 Task: Schedule a meeting for the sprint planning.
Action: Mouse moved to (81, 109)
Screenshot: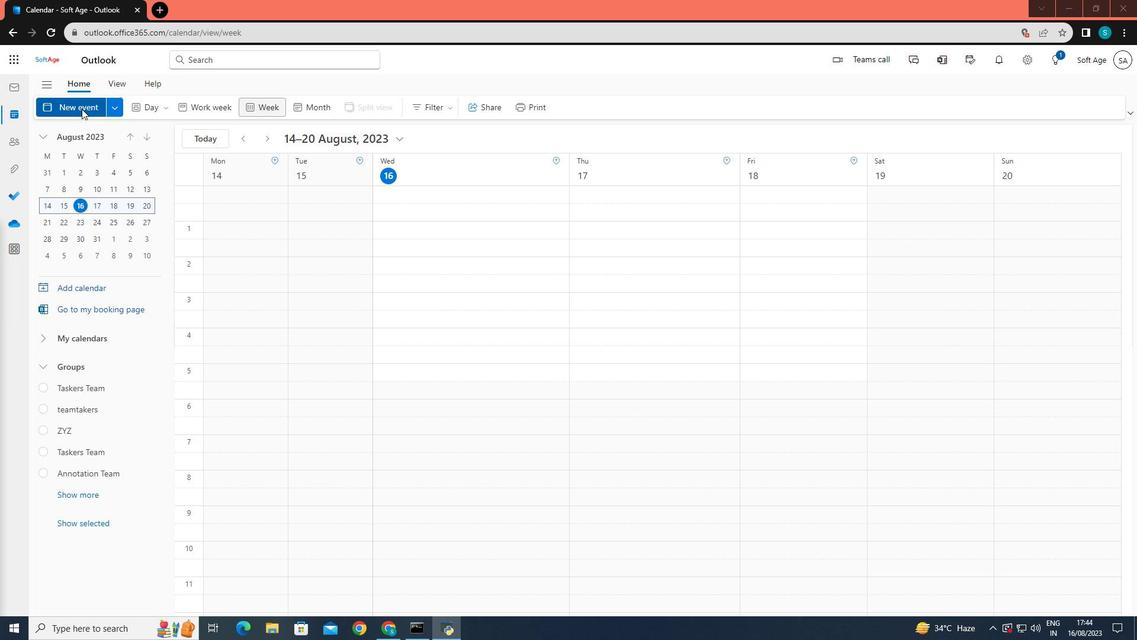 
Action: Mouse pressed left at (81, 109)
Screenshot: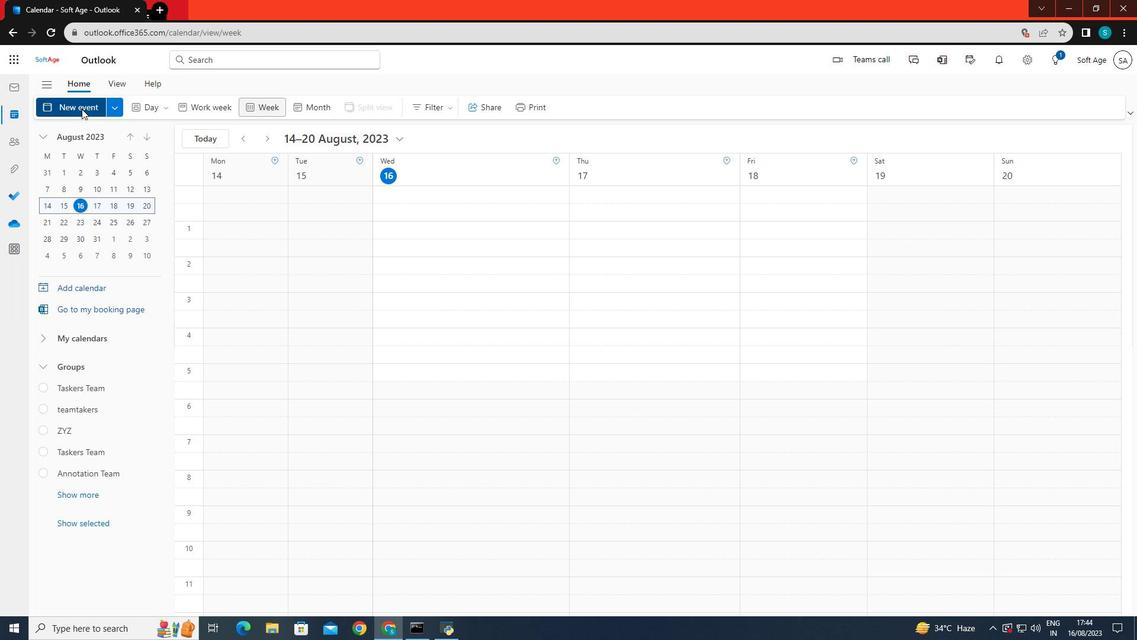 
Action: Mouse moved to (295, 179)
Screenshot: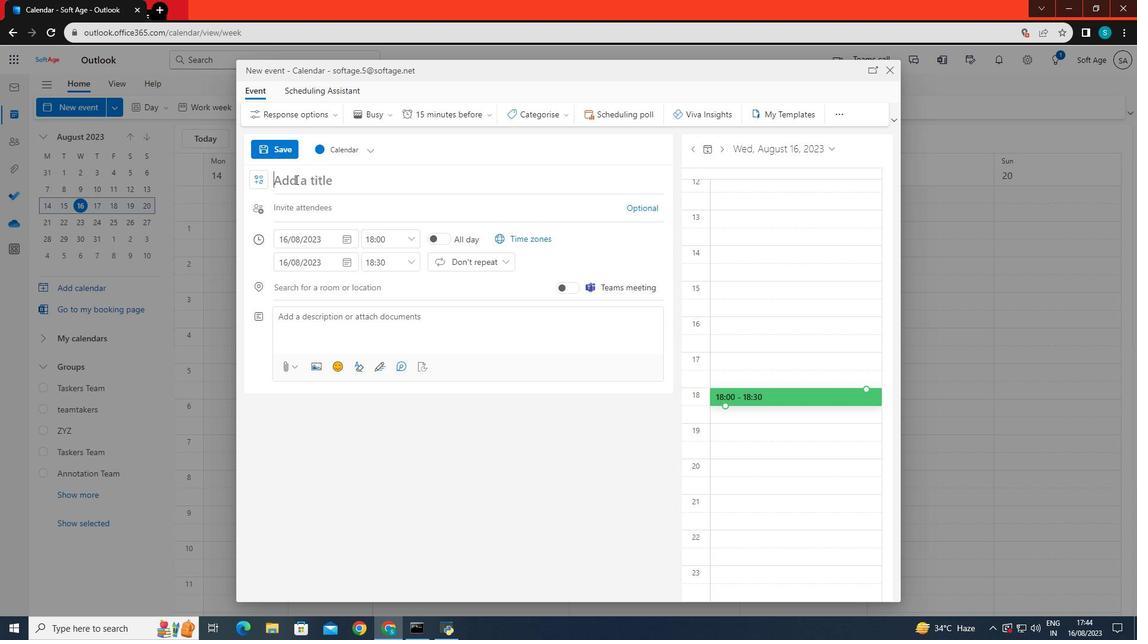 
Action: Mouse pressed left at (295, 179)
Screenshot: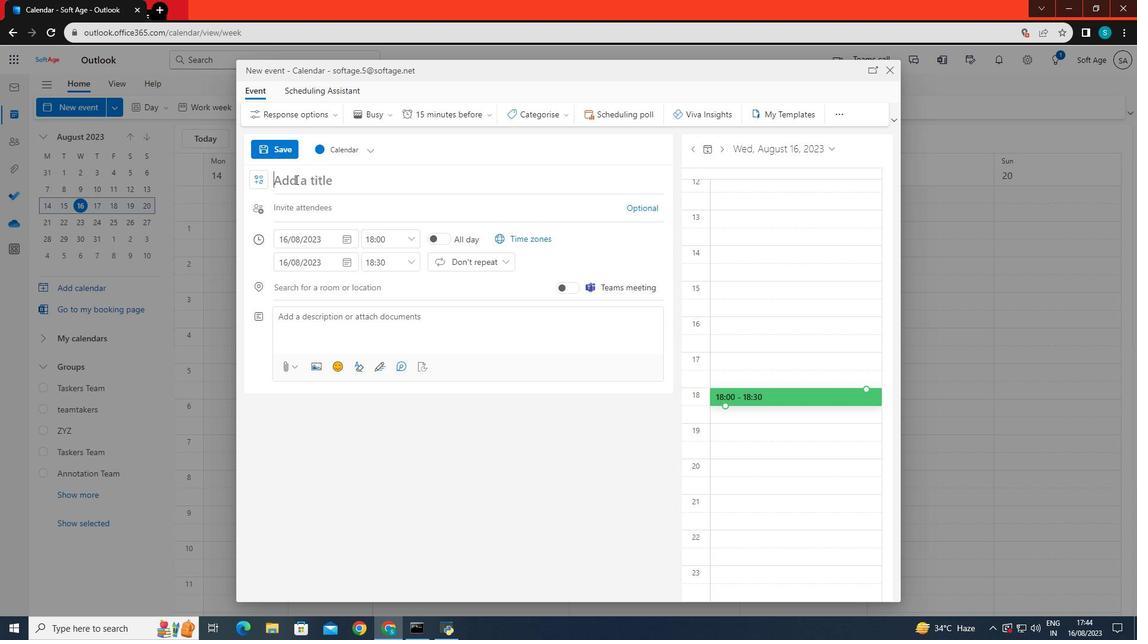 
Action: Key pressed <Key.caps_lock>SPRIN<Key.backspace>K<Key.backspace><Key.backspace><Key.backspace><Key.backspace><Key.caps_lock>pring<Key.backspace>t<Key.space>planning
Screenshot: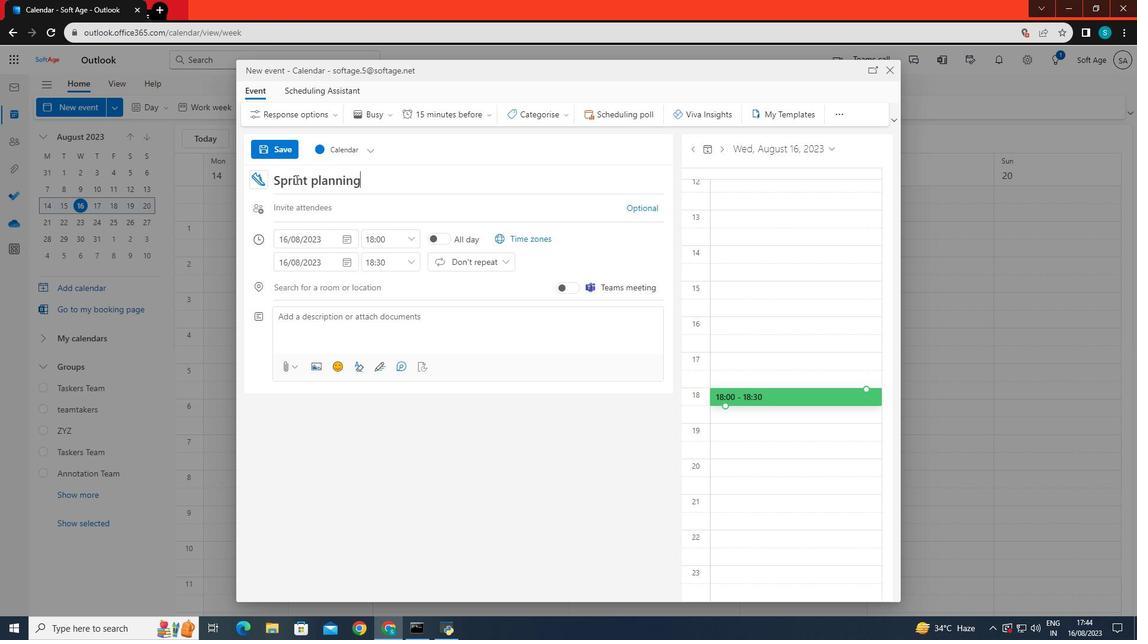
Action: Mouse moved to (315, 239)
Screenshot: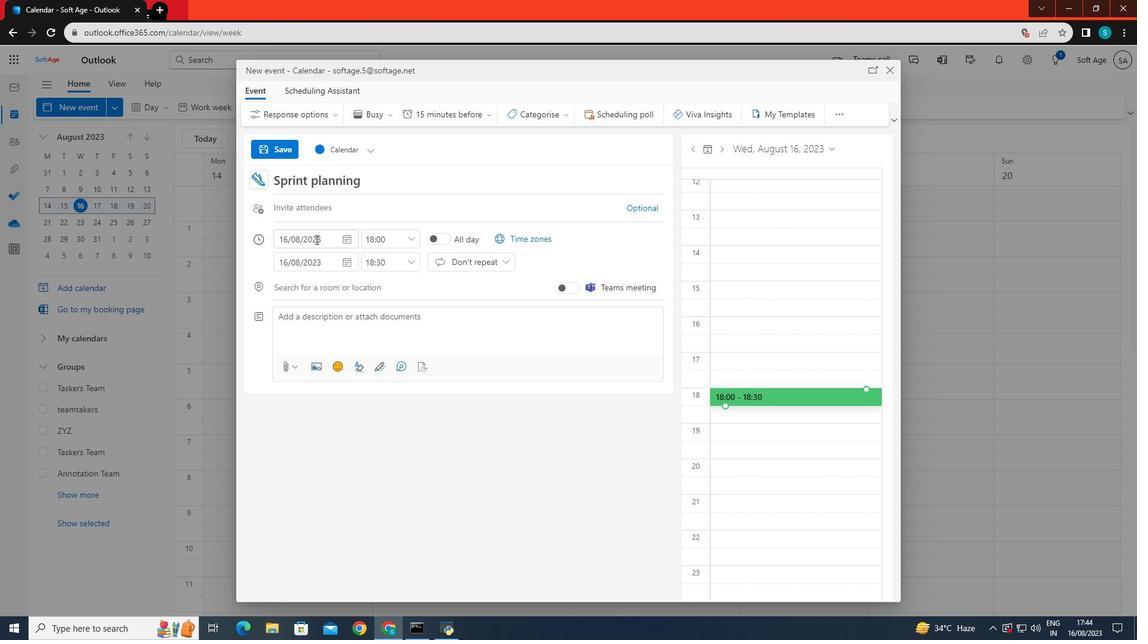 
Action: Mouse pressed left at (315, 239)
Screenshot: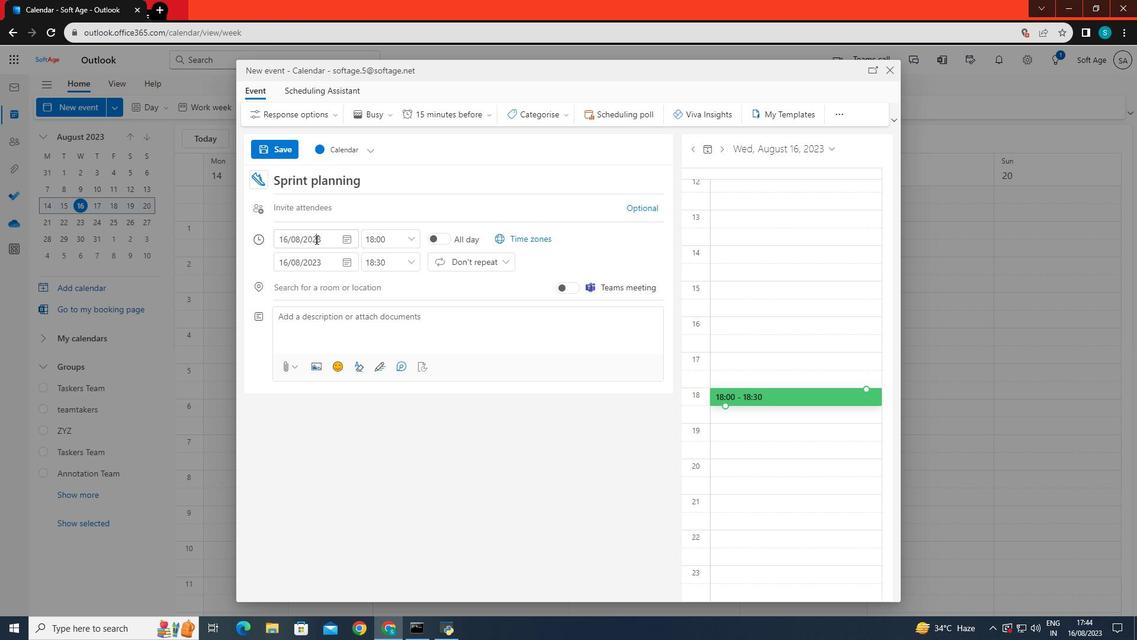 
Action: Mouse moved to (338, 351)
Screenshot: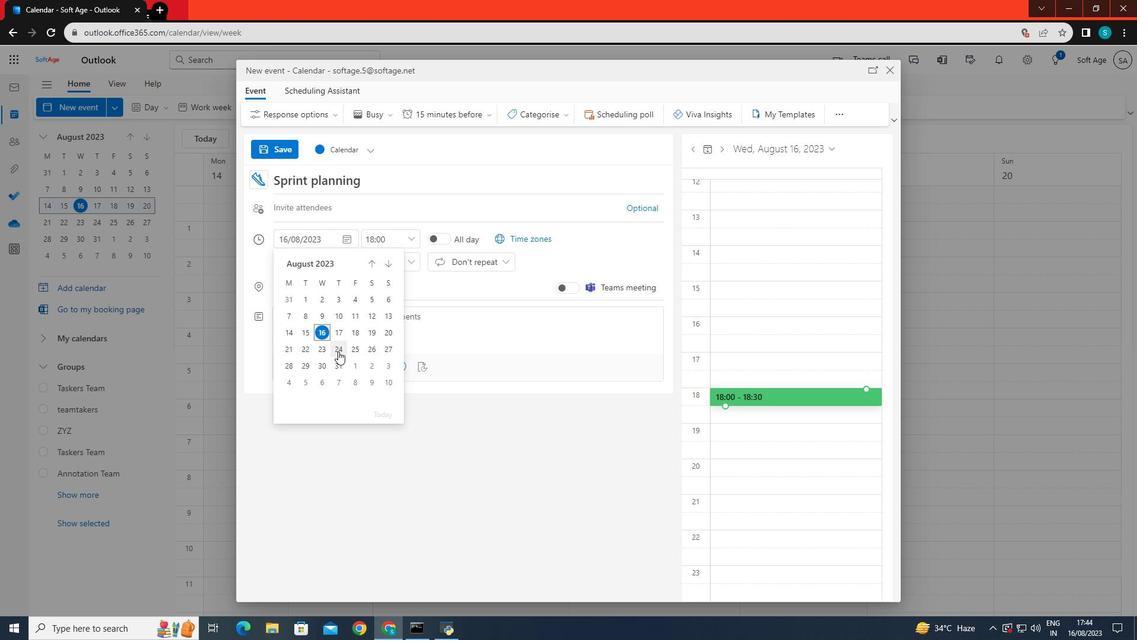 
Action: Mouse pressed left at (338, 351)
Screenshot: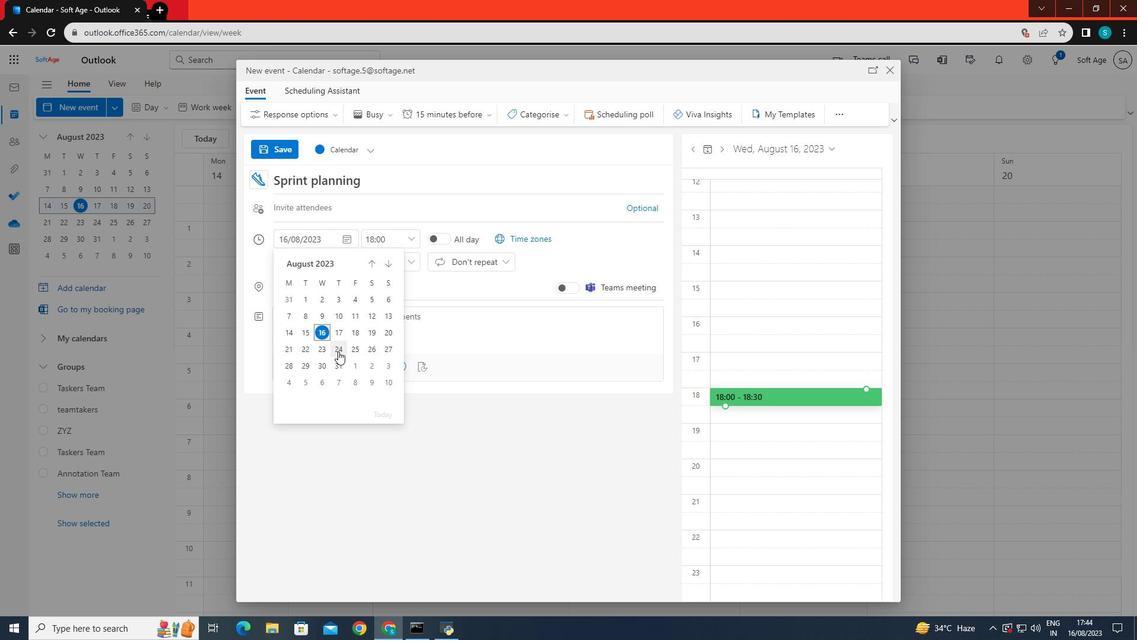 
Action: Mouse moved to (411, 241)
Screenshot: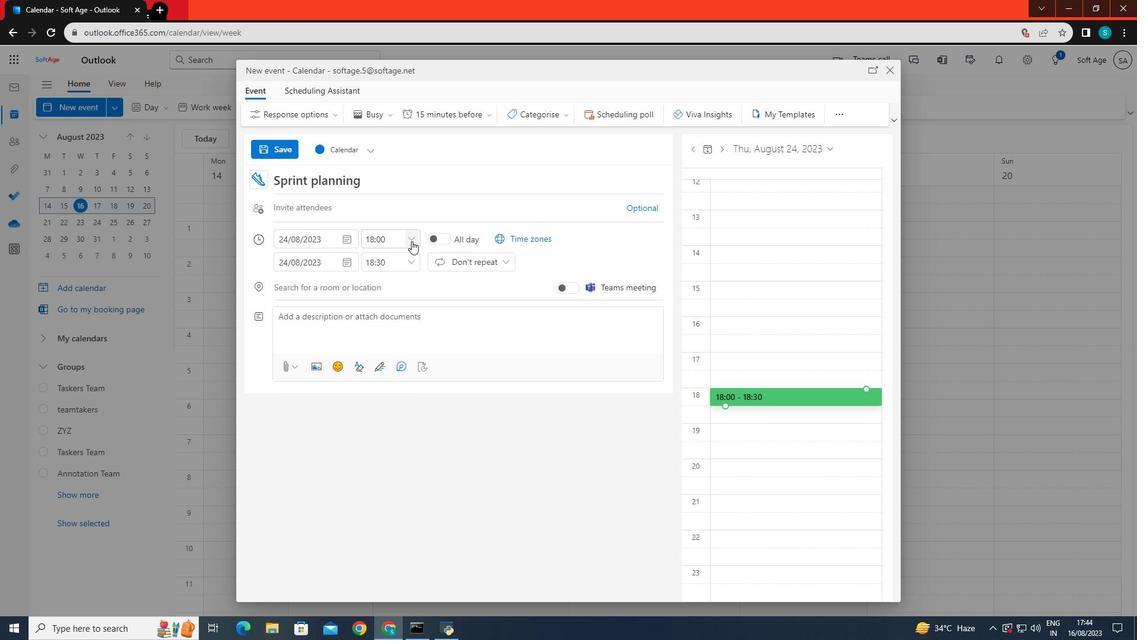 
Action: Mouse pressed left at (411, 241)
Screenshot: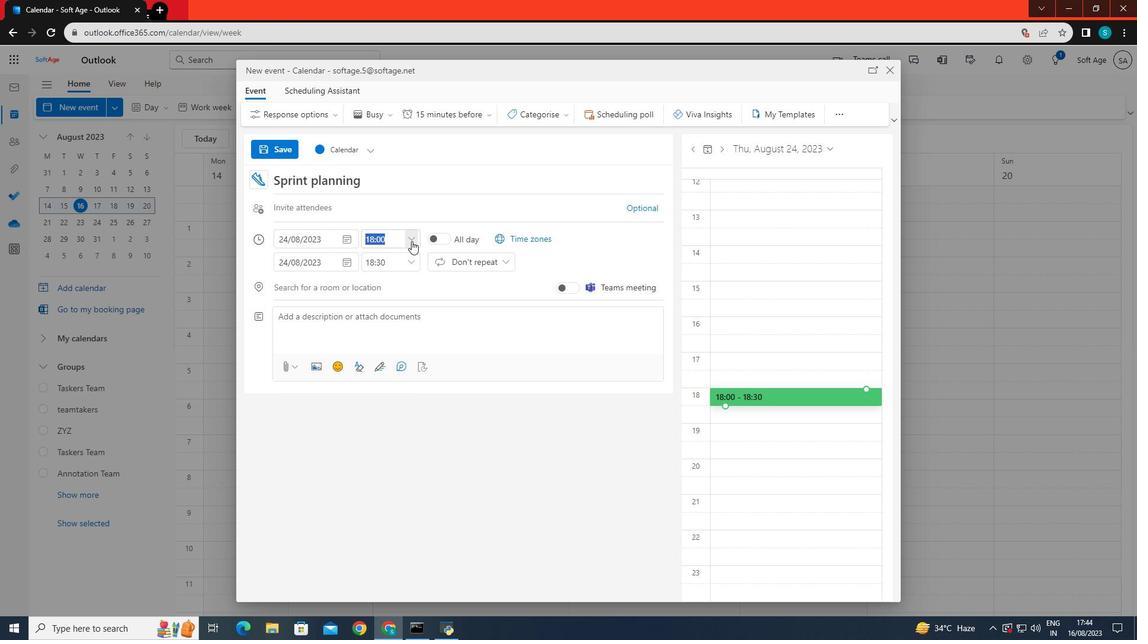 
Action: Mouse moved to (388, 308)
Screenshot: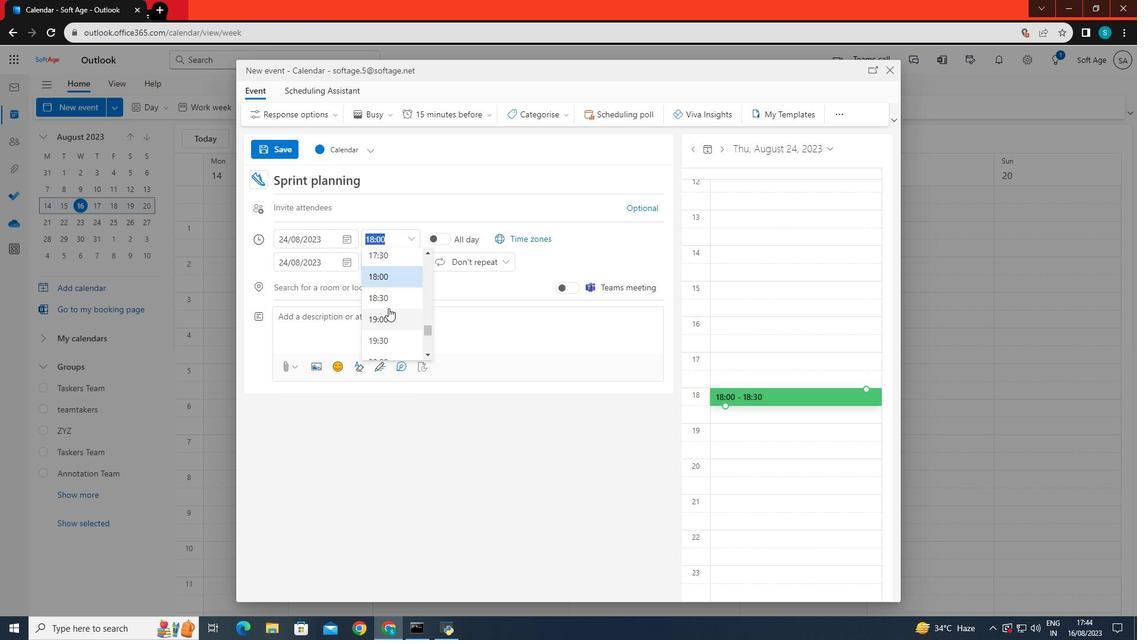 
Action: Mouse scrolled (388, 308) with delta (0, 0)
Screenshot: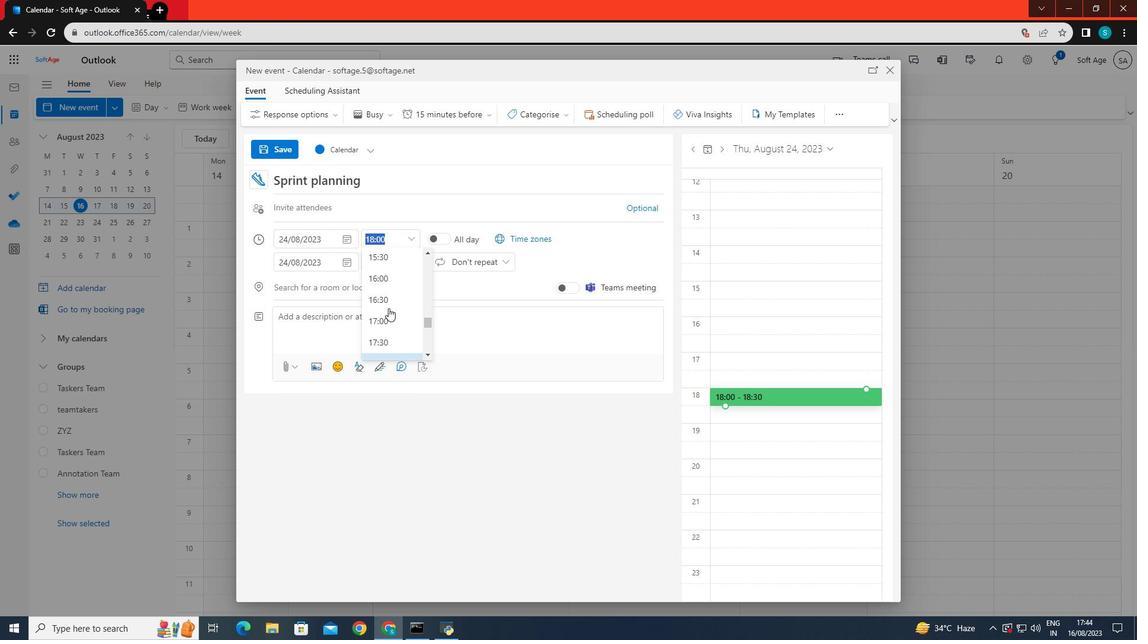 
Action: Mouse scrolled (388, 308) with delta (0, 0)
Screenshot: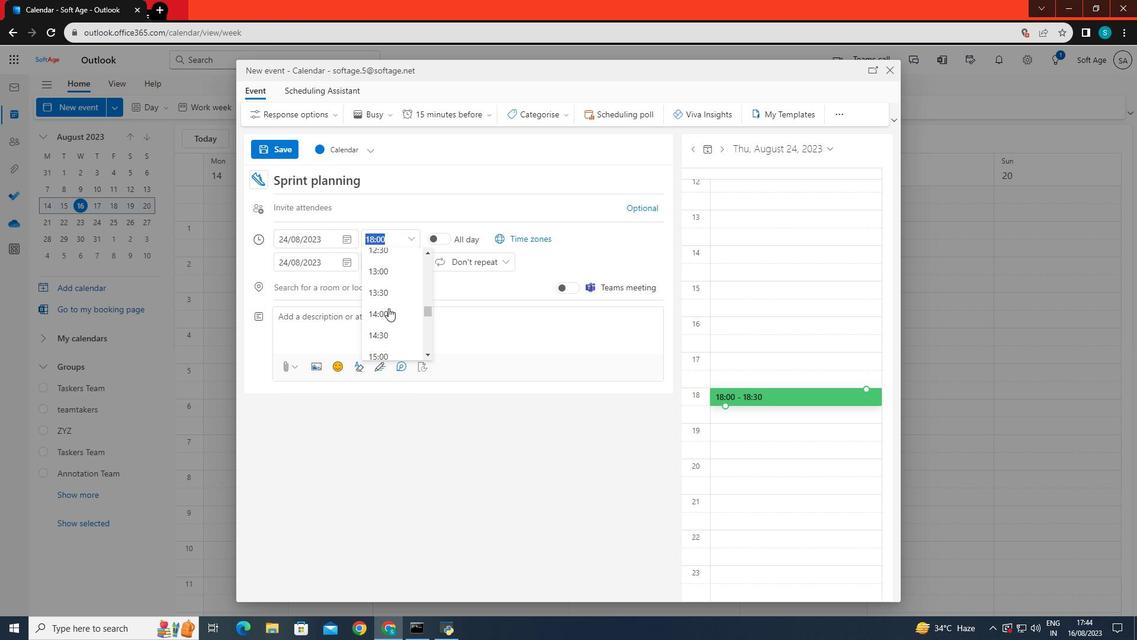
Action: Mouse scrolled (388, 308) with delta (0, 0)
Screenshot: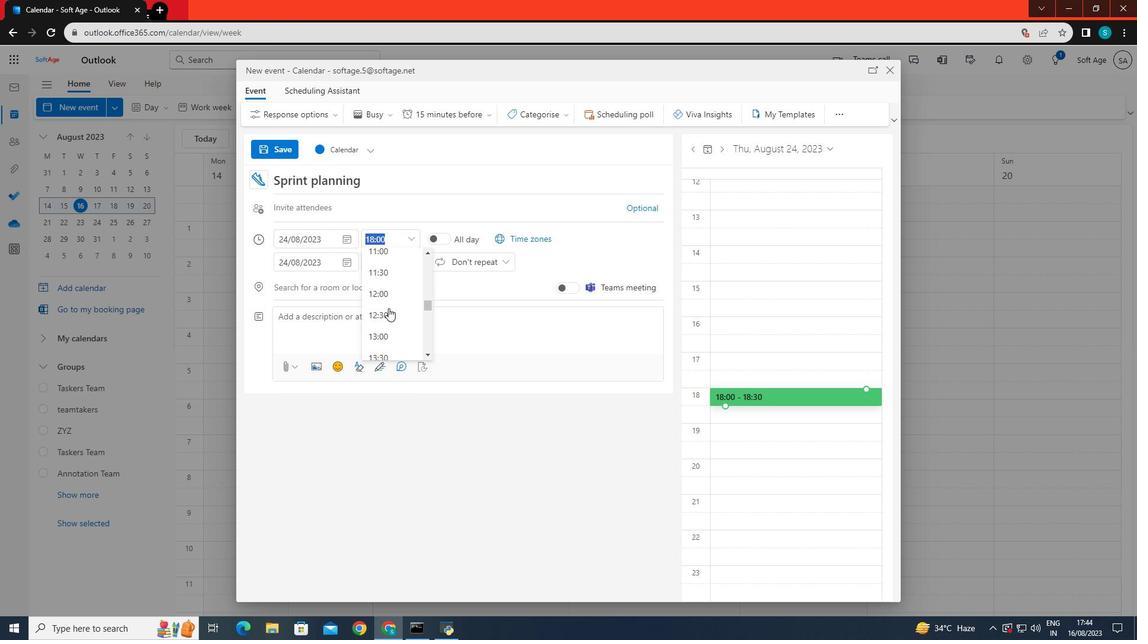 
Action: Mouse scrolled (388, 308) with delta (0, 0)
Screenshot: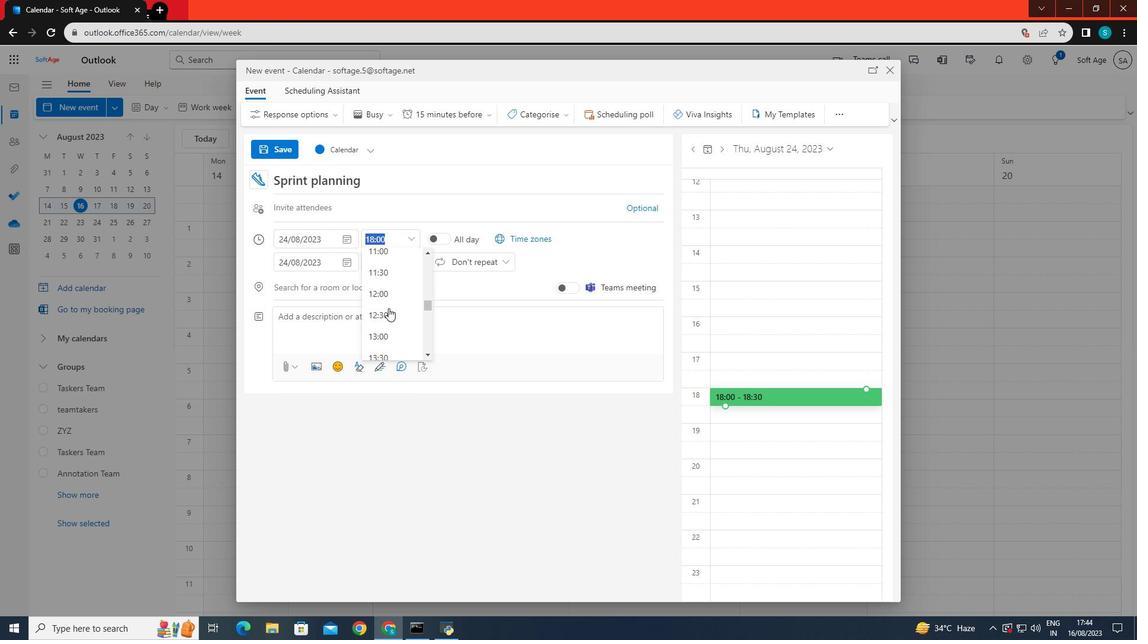 
Action: Mouse scrolled (388, 308) with delta (0, 0)
Screenshot: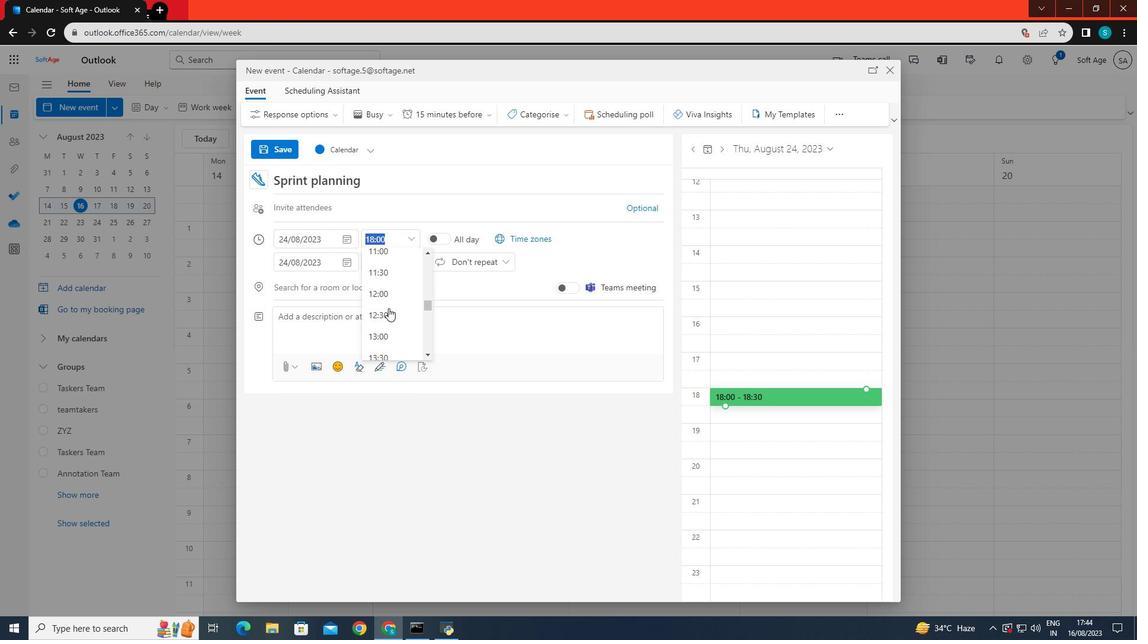 
Action: Mouse moved to (383, 295)
Screenshot: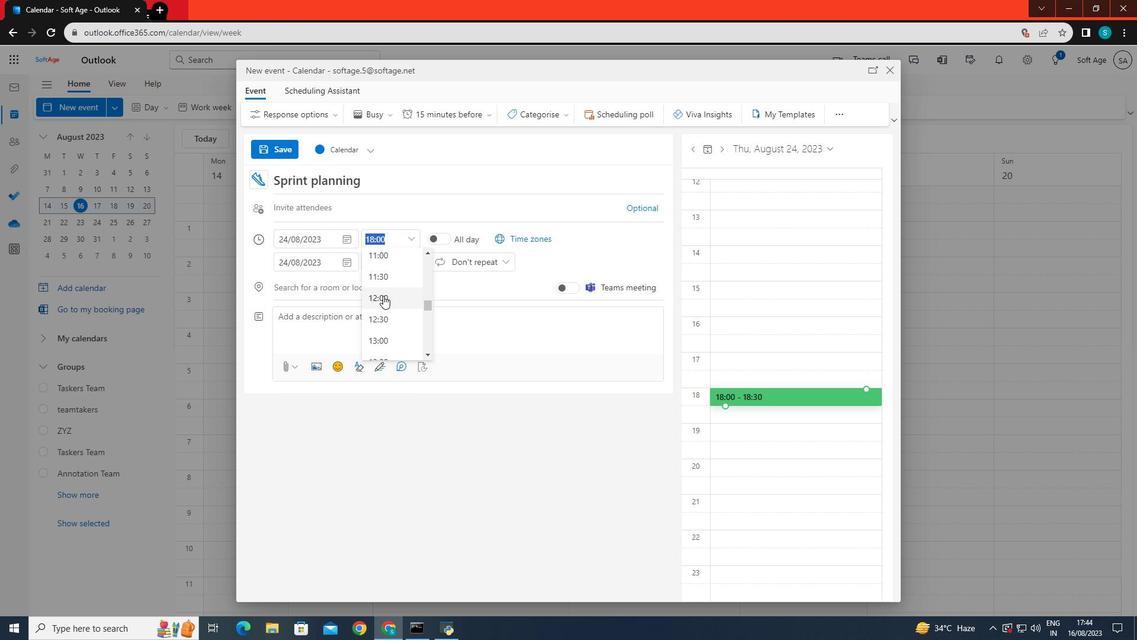 
Action: Mouse scrolled (383, 296) with delta (0, 0)
Screenshot: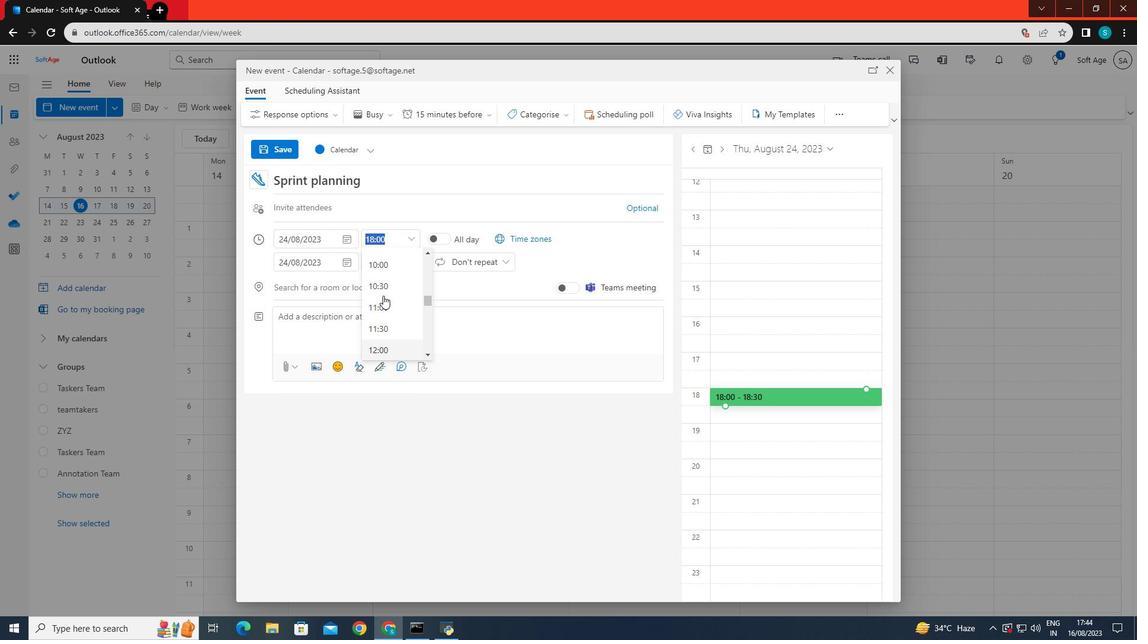 
Action: Mouse scrolled (383, 296) with delta (0, 0)
Screenshot: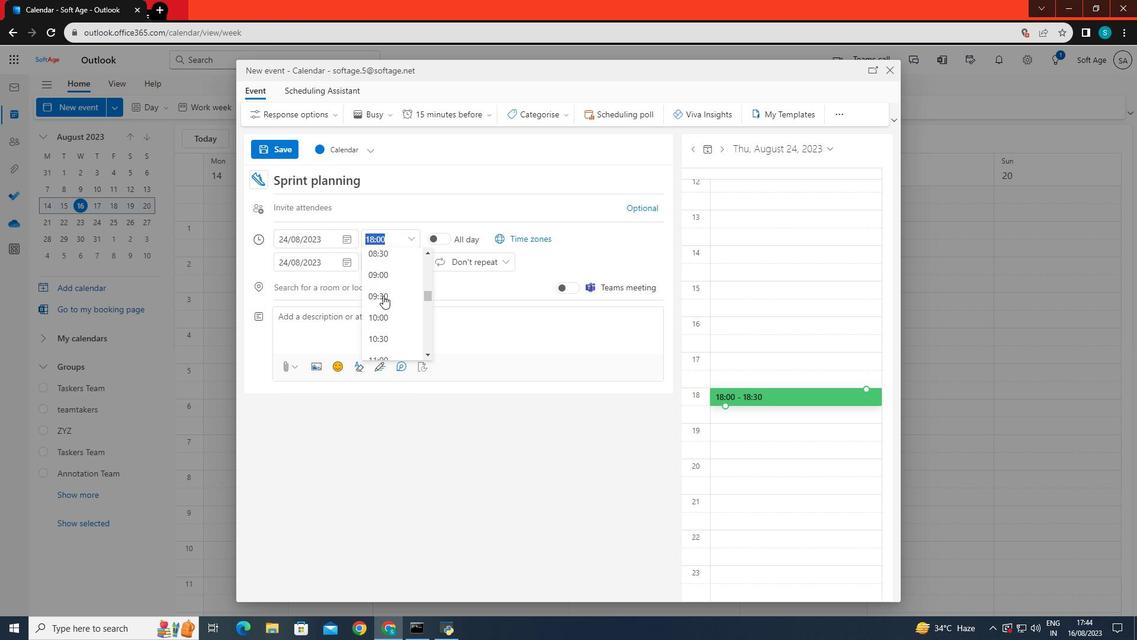
Action: Mouse scrolled (383, 296) with delta (0, 0)
Screenshot: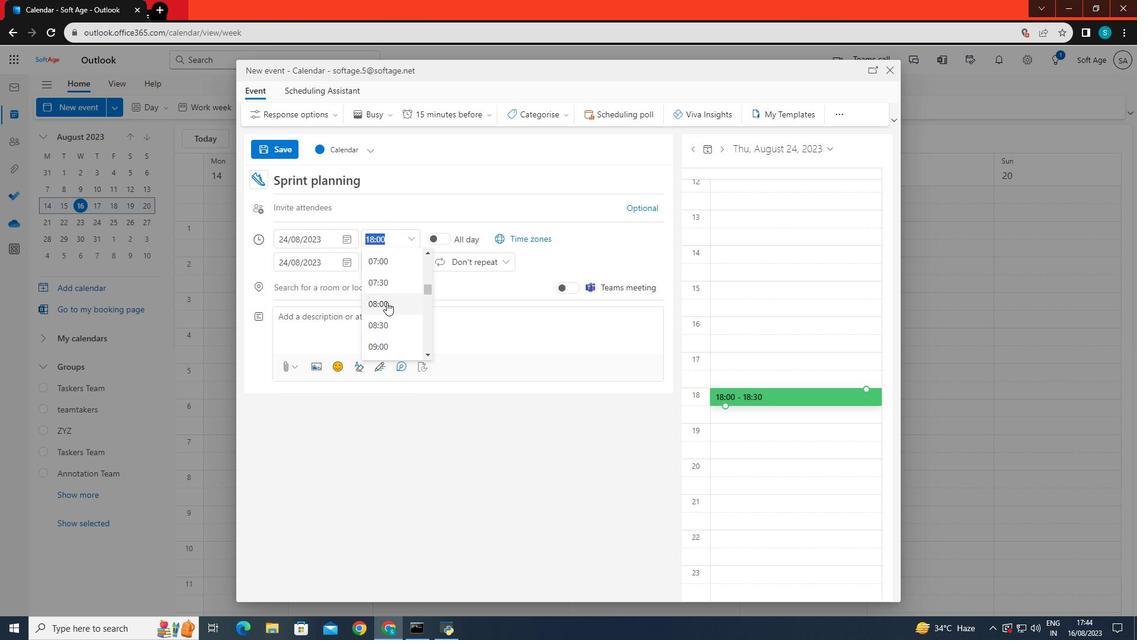 
Action: Mouse moved to (386, 342)
Screenshot: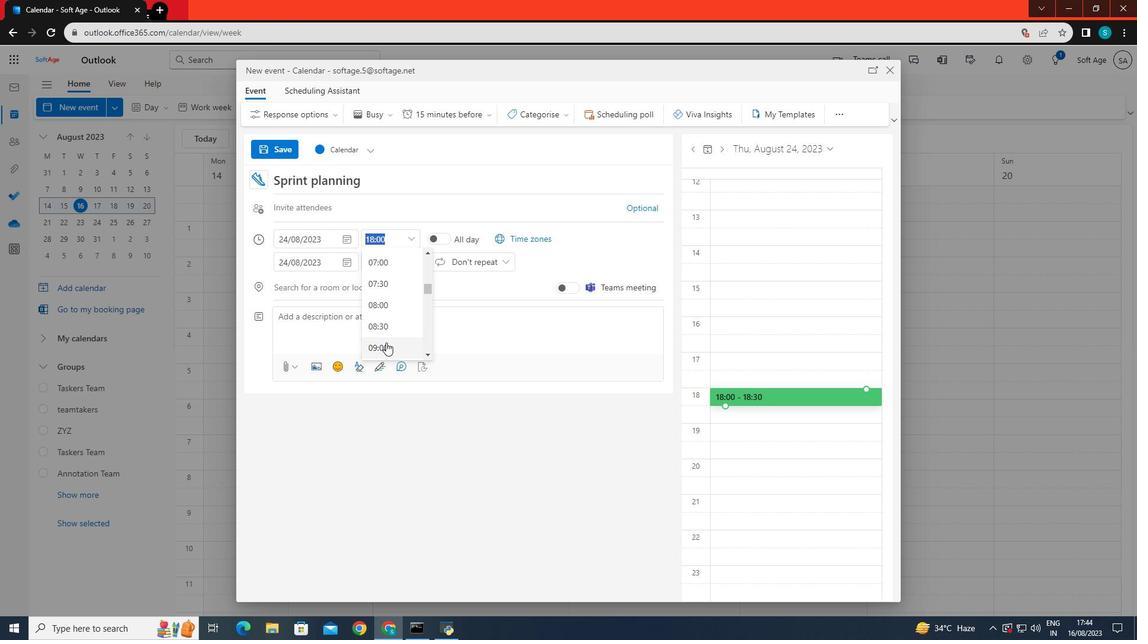 
Action: Mouse pressed left at (386, 342)
Screenshot: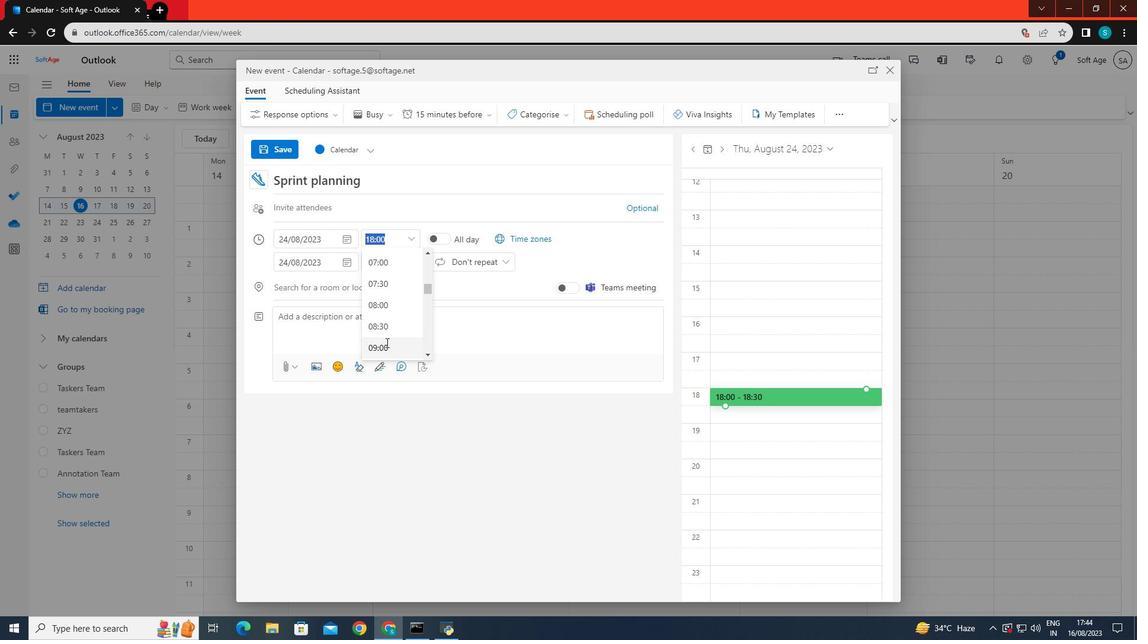 
Action: Mouse moved to (309, 334)
Screenshot: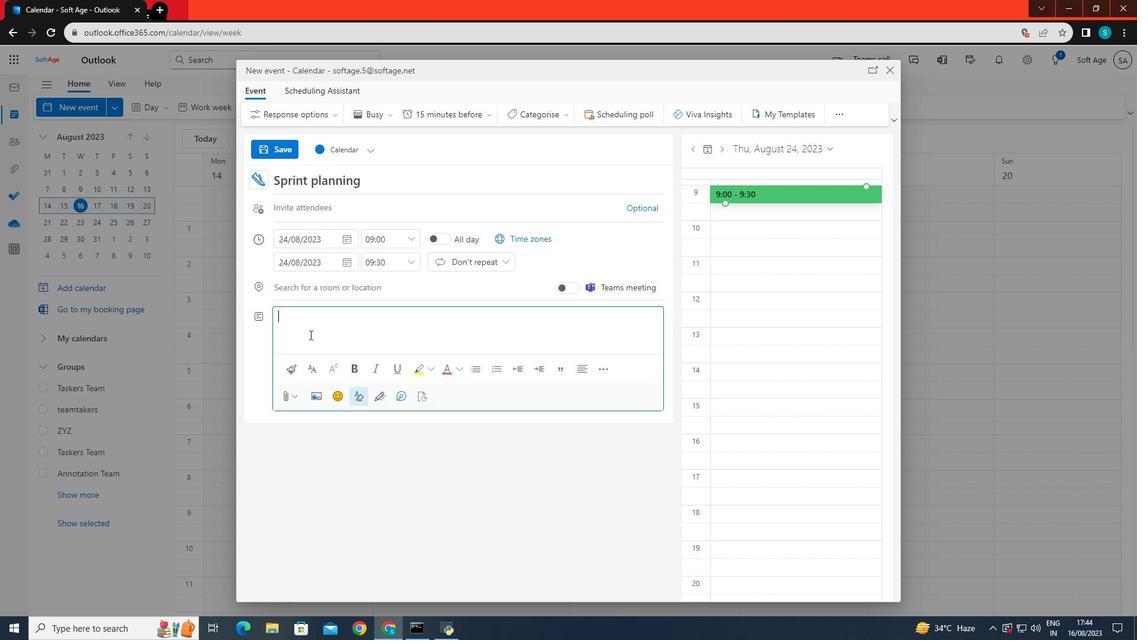
Action: Mouse pressed left at (309, 334)
Screenshot: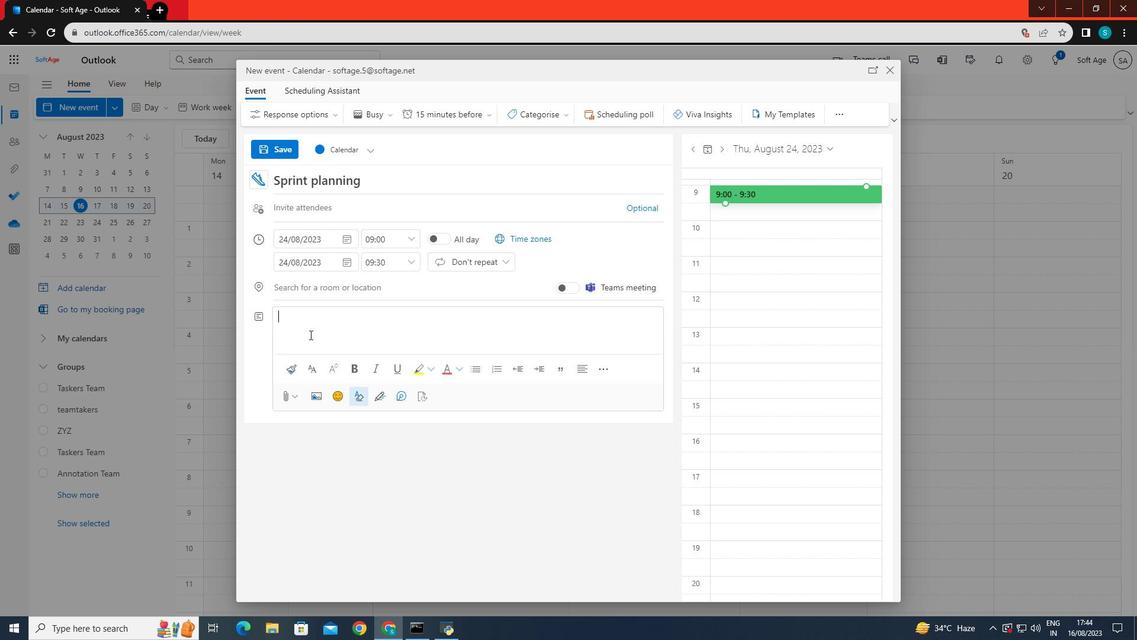 
Action: Mouse moved to (305, 308)
Screenshot: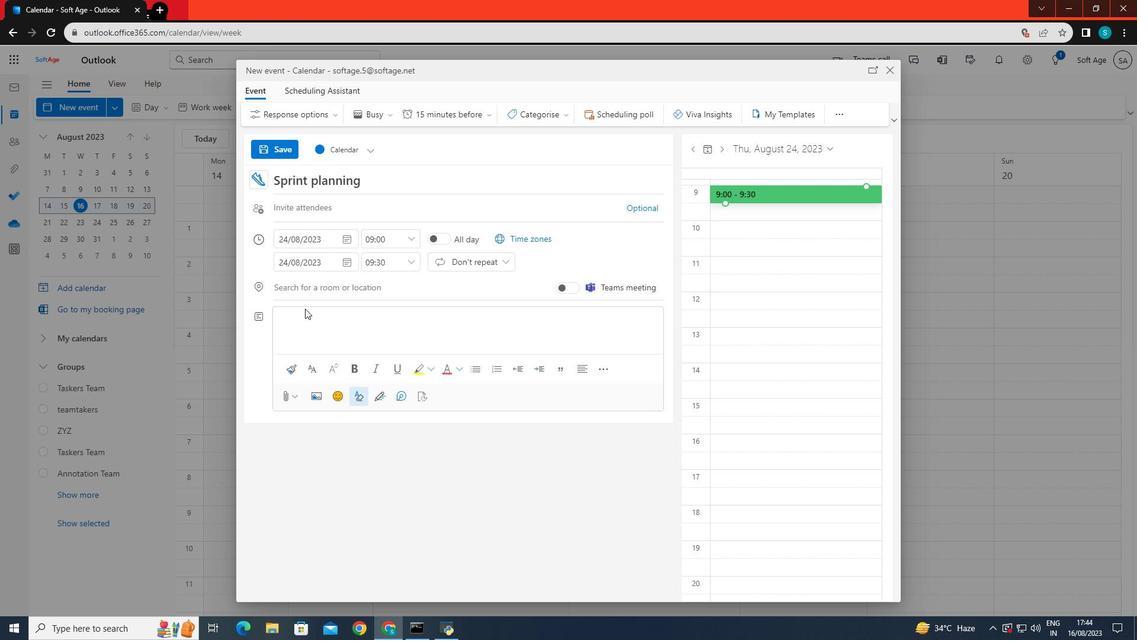
Action: Key pressed <Key.caps_lock>S<Key.caps_lock>chedule<Key.space>a<Key.space>meeting<Key.space>for<Key.space>the<Key.space>spring<Key.backspace>t<Key.space>planning.
Screenshot: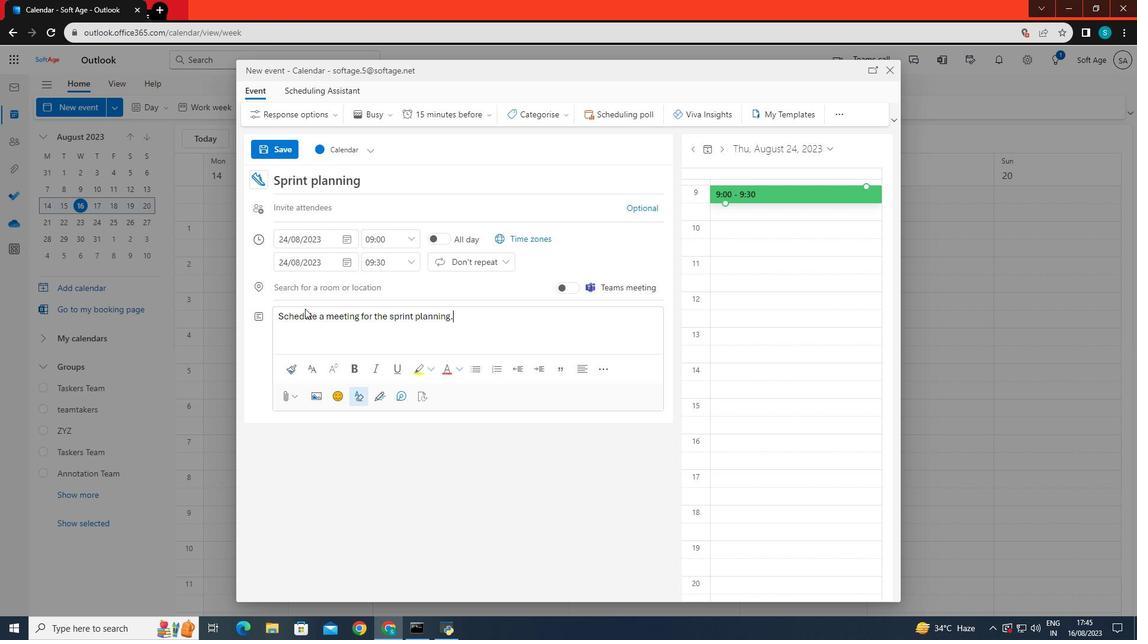 
Action: Mouse moved to (478, 261)
Screenshot: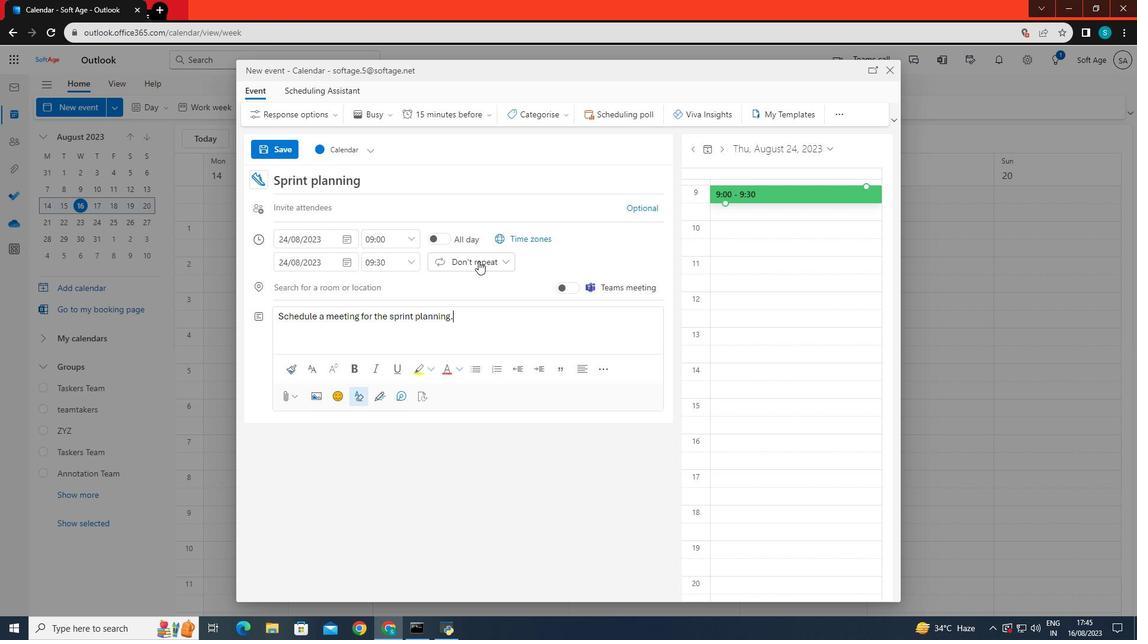 
Action: Mouse pressed left at (478, 261)
Screenshot: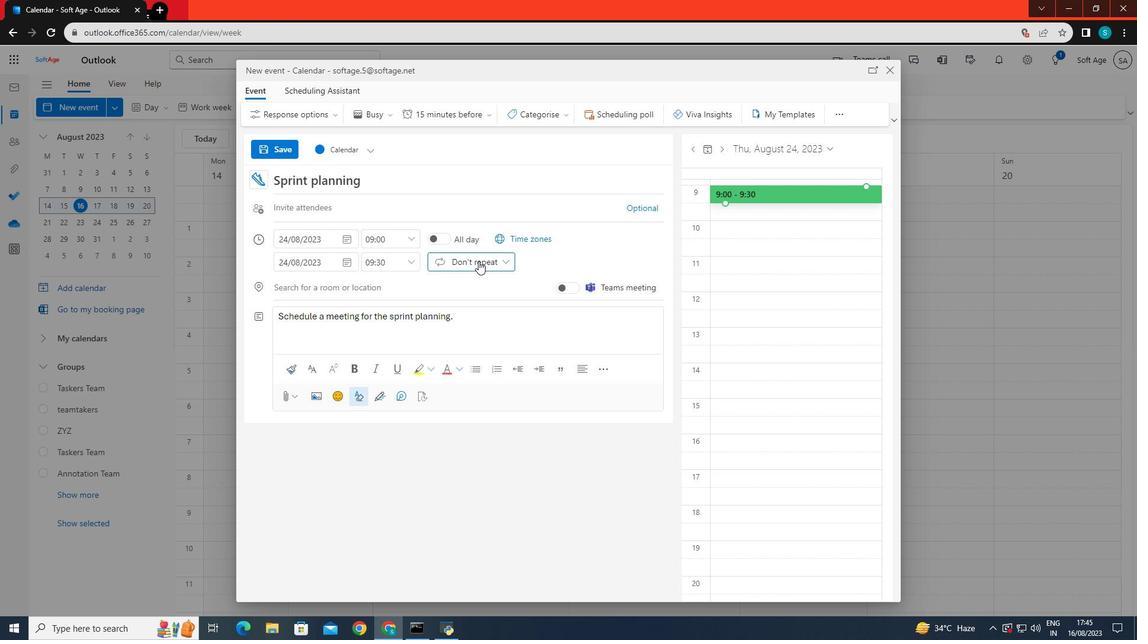 
Action: Mouse moved to (464, 320)
Screenshot: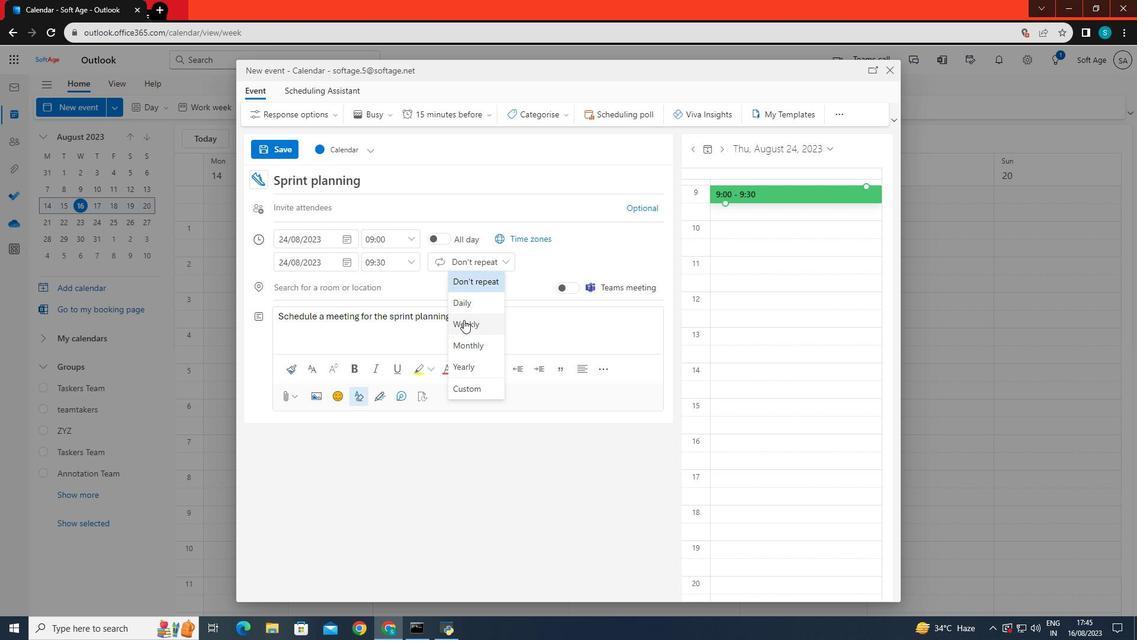 
Action: Mouse pressed left at (464, 320)
Screenshot: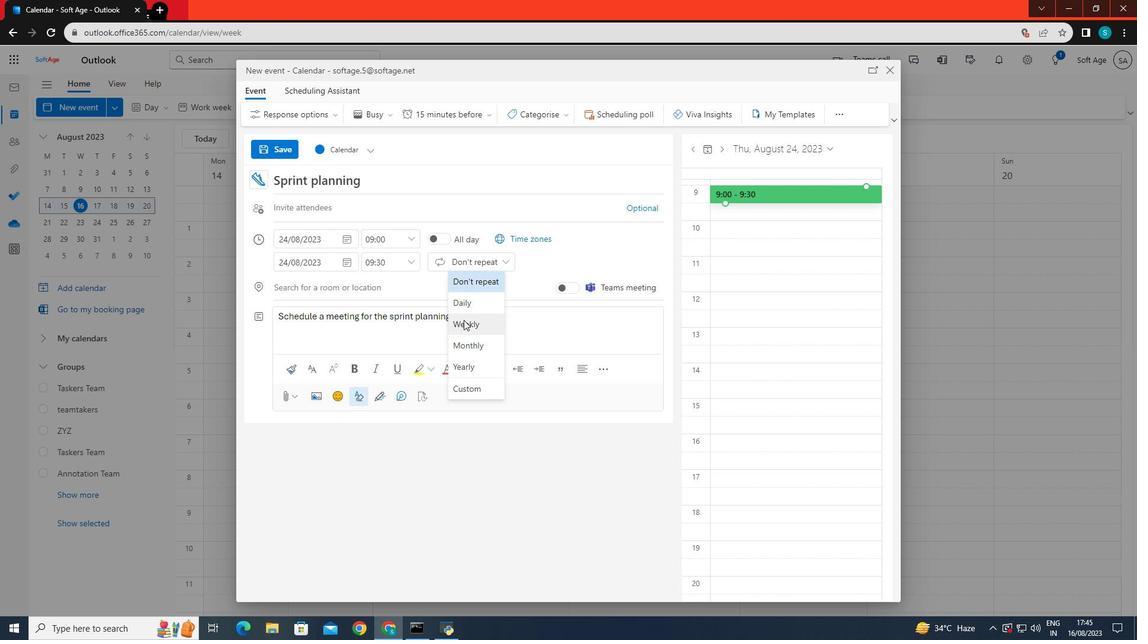 
Action: Mouse moved to (621, 346)
Screenshot: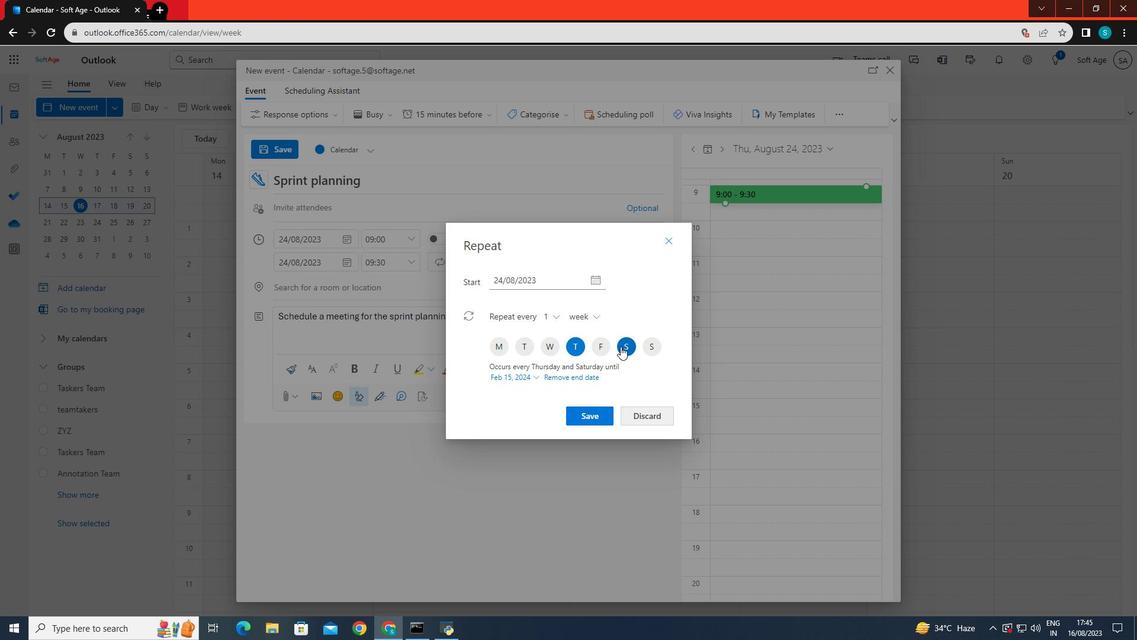 
Action: Mouse pressed left at (621, 346)
Screenshot: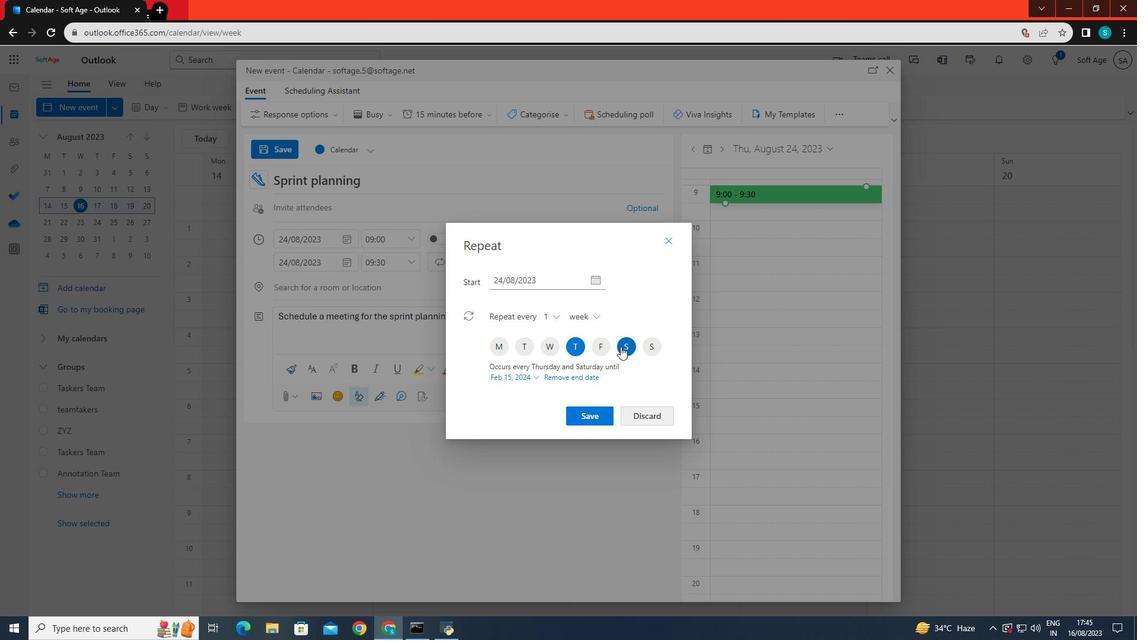 
Action: Mouse moved to (575, 348)
Screenshot: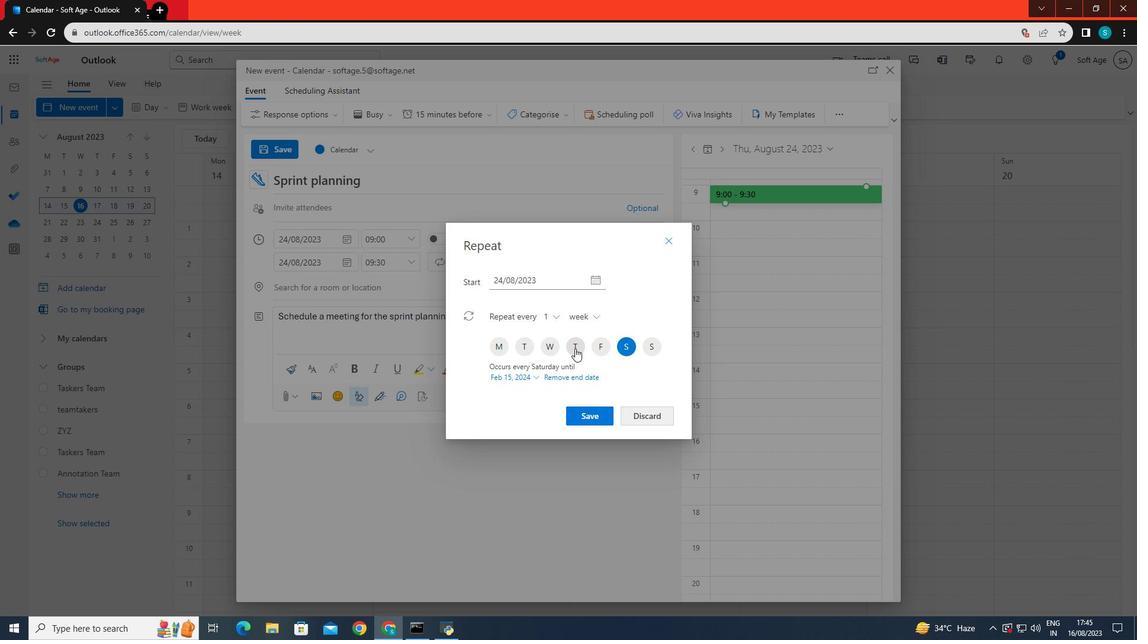 
Action: Mouse pressed left at (575, 348)
Screenshot: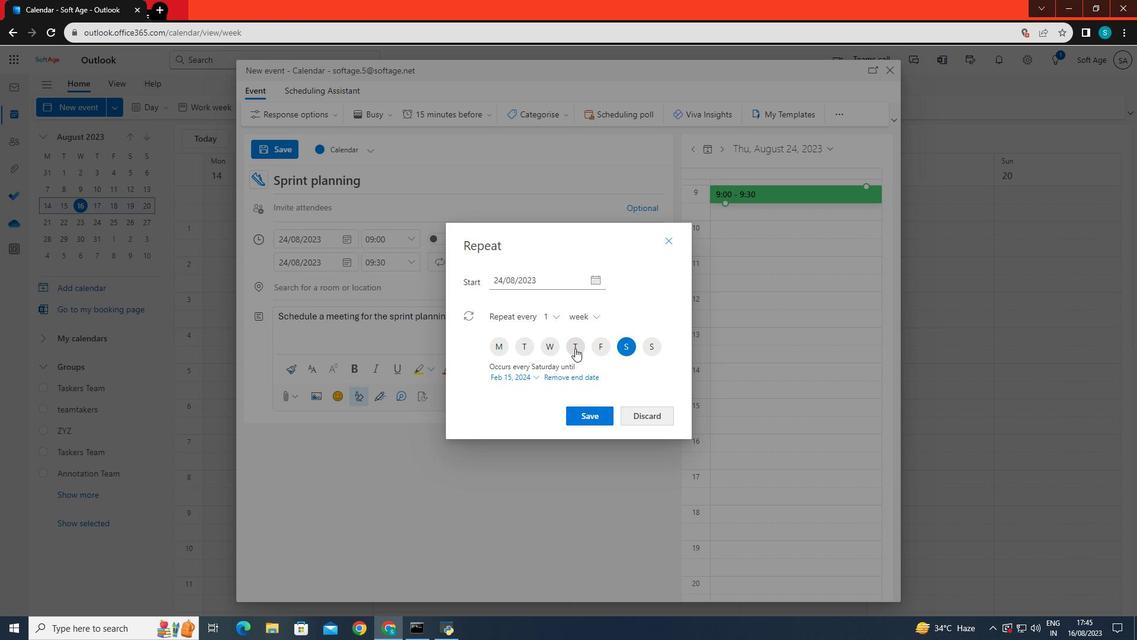 
Action: Mouse moved to (598, 411)
Screenshot: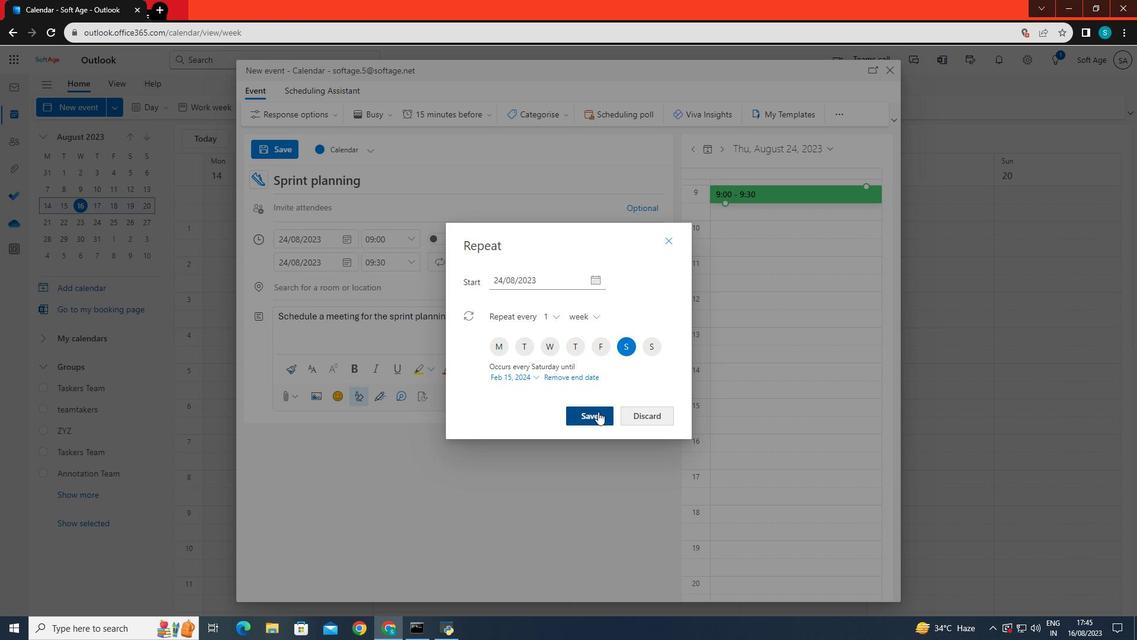 
Action: Mouse pressed left at (598, 411)
Screenshot: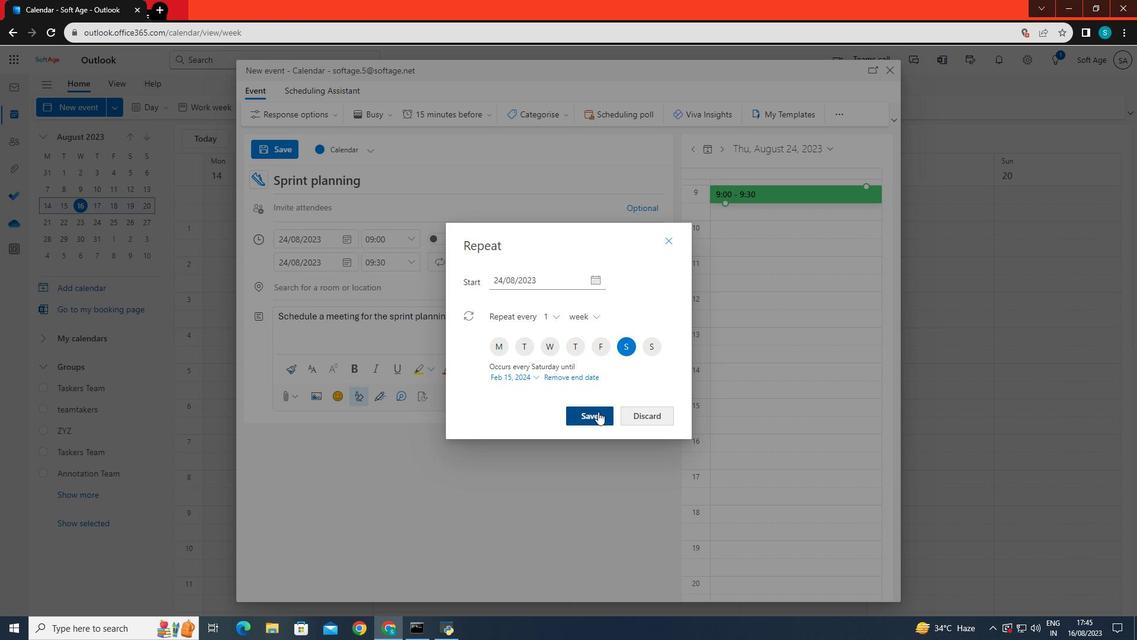 
Action: Mouse moved to (290, 149)
Screenshot: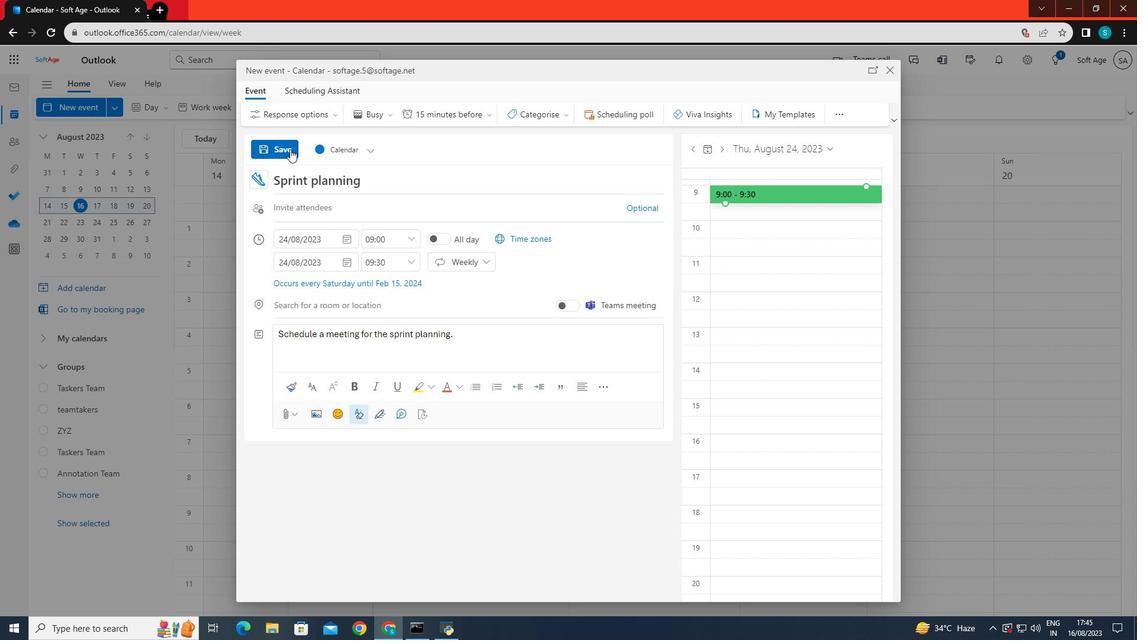 
Action: Mouse pressed left at (290, 149)
Screenshot: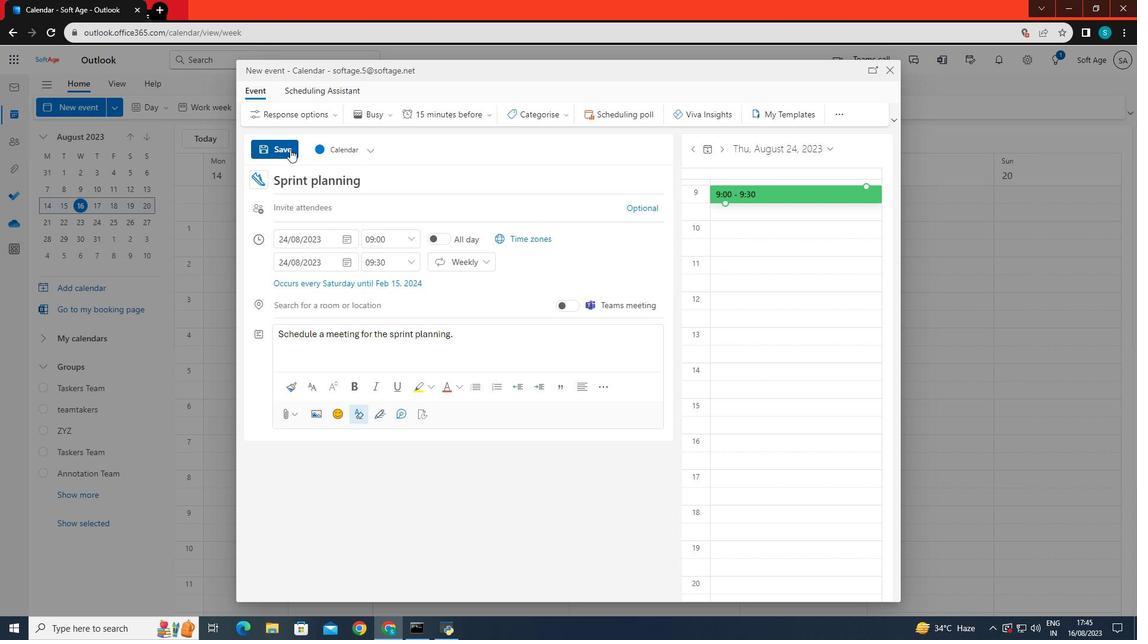 
